 Task: Select a random emoji from flags.
Action: Mouse moved to (419, 107)
Screenshot: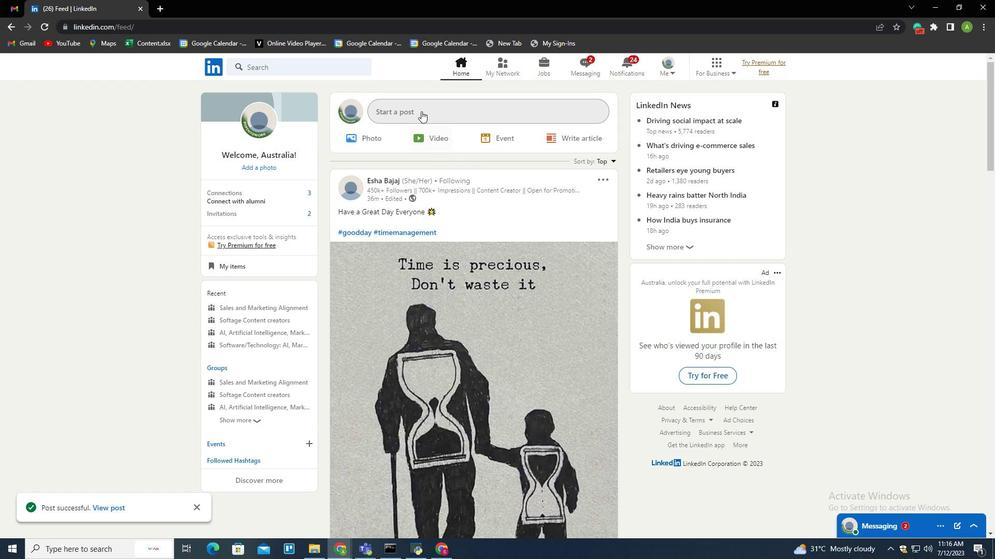 
Action: Mouse pressed left at (419, 107)
Screenshot: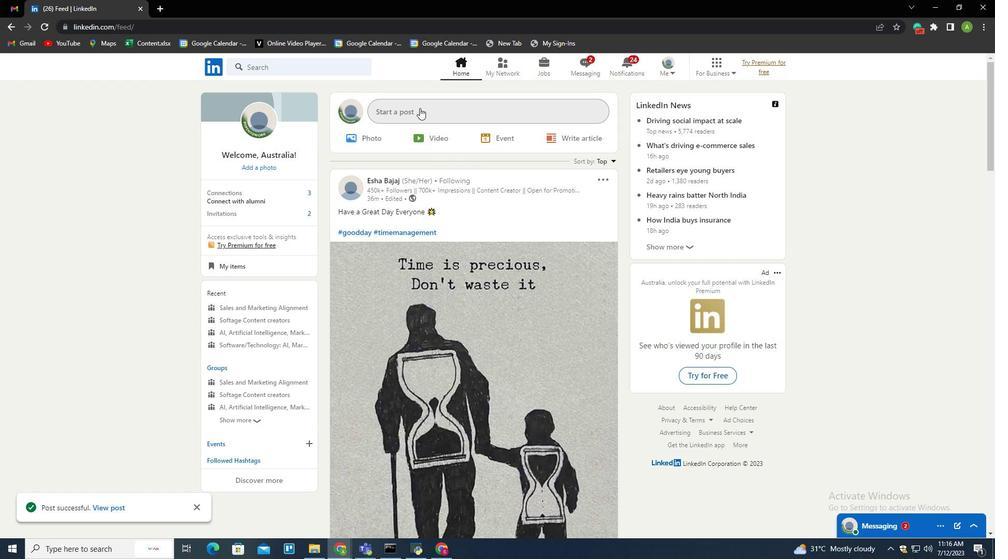 
Action: Mouse moved to (324, 279)
Screenshot: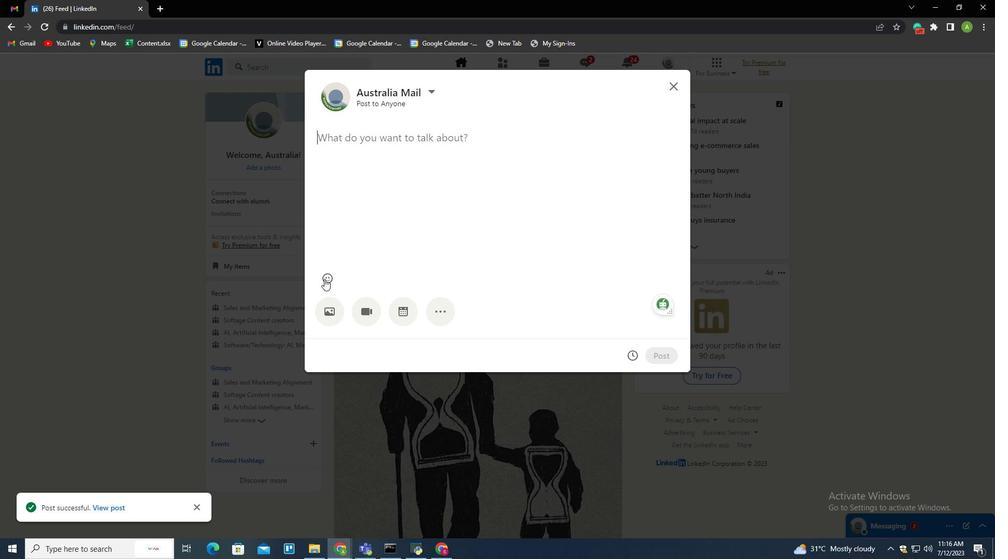 
Action: Mouse pressed left at (324, 279)
Screenshot: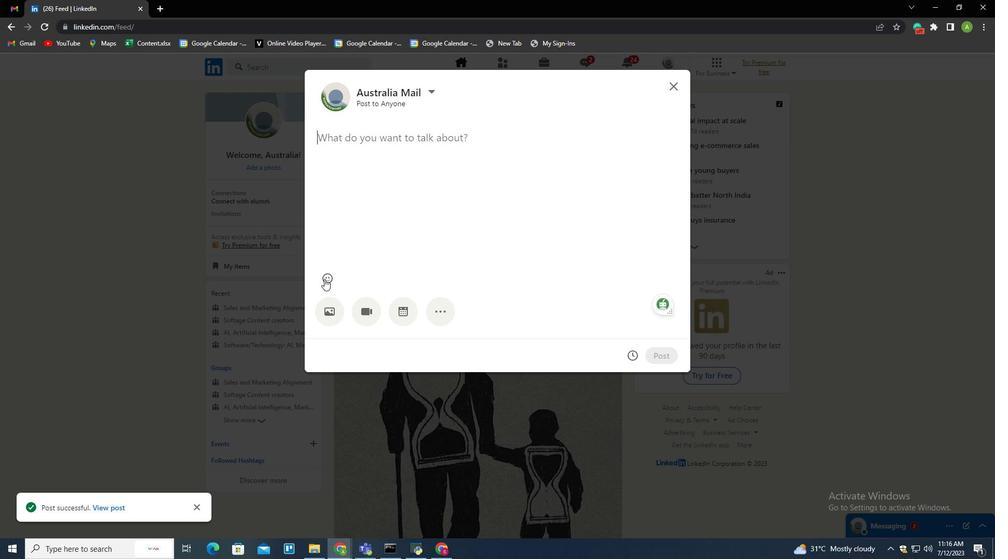 
Action: Mouse moved to (360, 305)
Screenshot: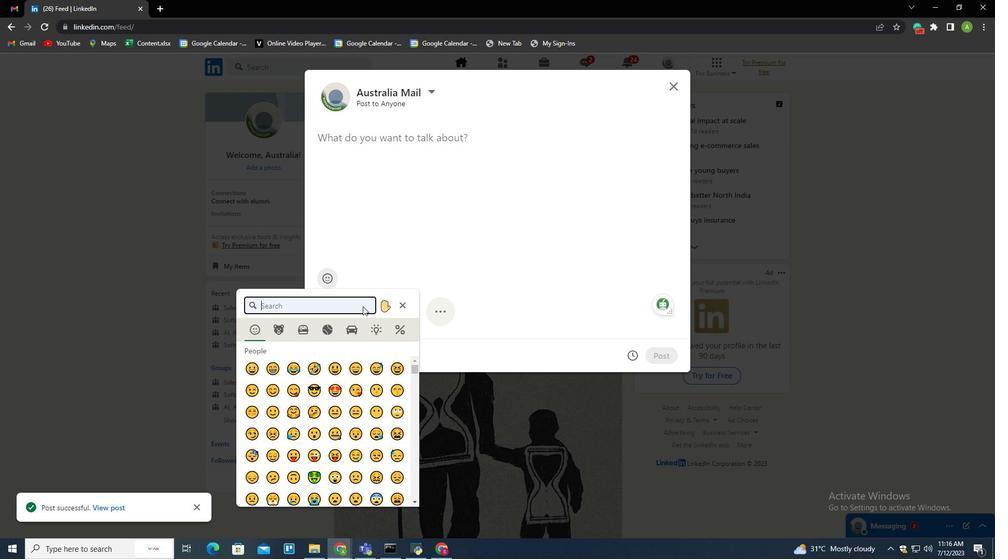 
Action: Mouse pressed left at (360, 305)
Screenshot: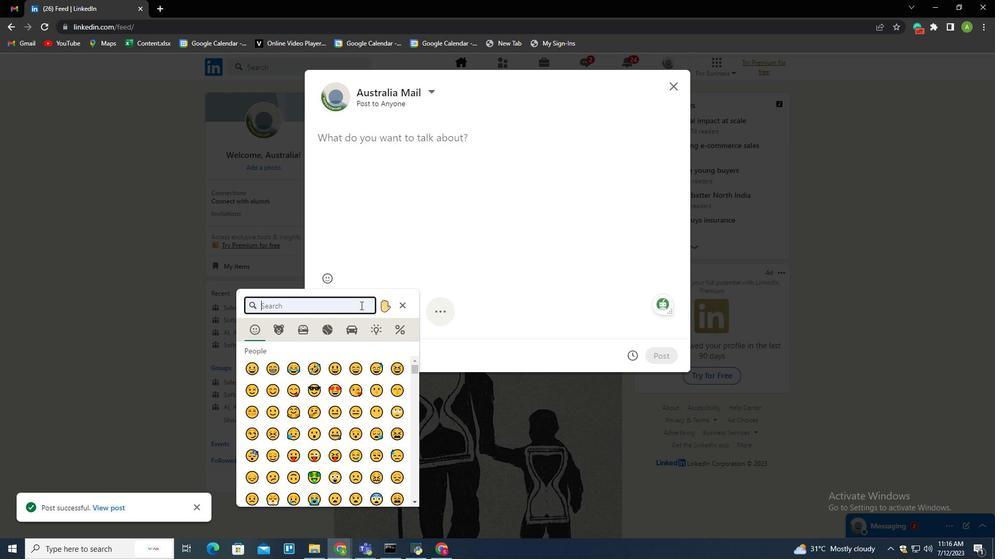 
Action: Key pressed <Key.shift>
Screenshot: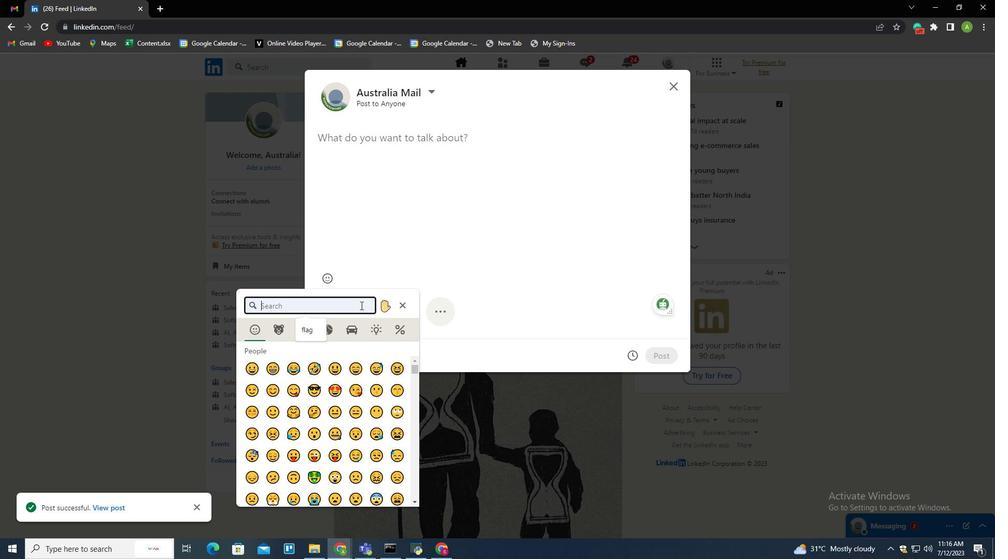 
Action: Mouse moved to (308, 305)
Screenshot: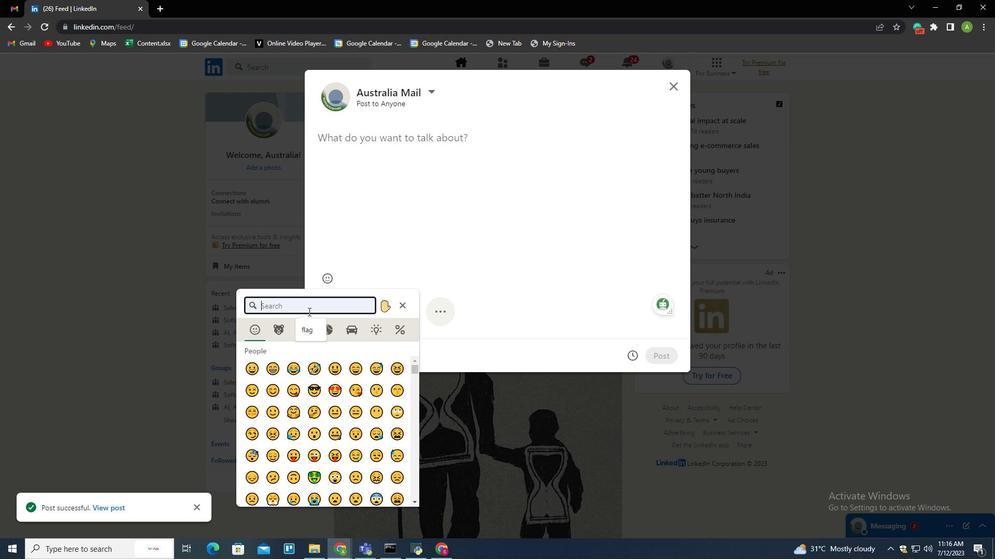 
Action: Key pressed flag
Screenshot: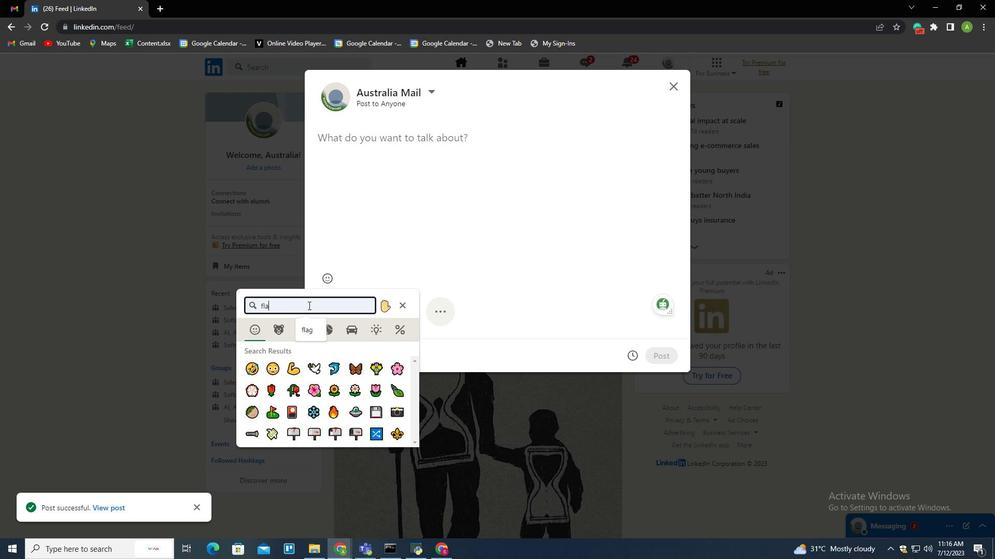 
Action: Mouse moved to (255, 365)
Screenshot: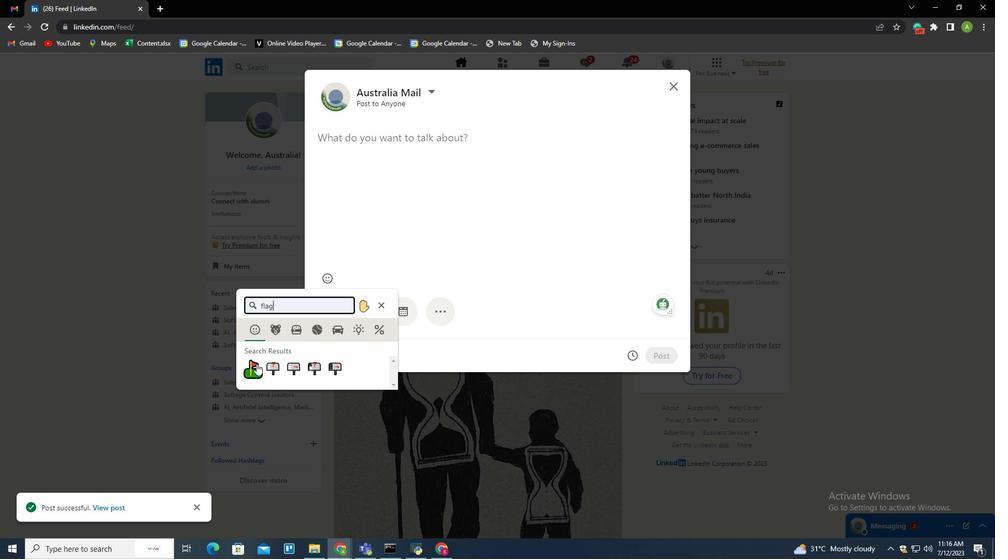 
Action: Mouse pressed left at (255, 365)
Screenshot: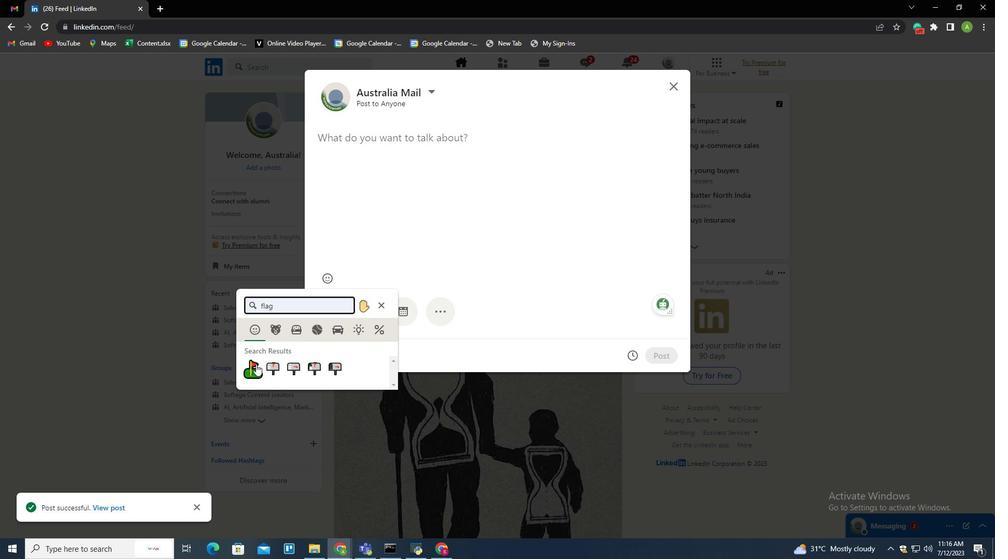 
Action: Mouse moved to (384, 255)
Screenshot: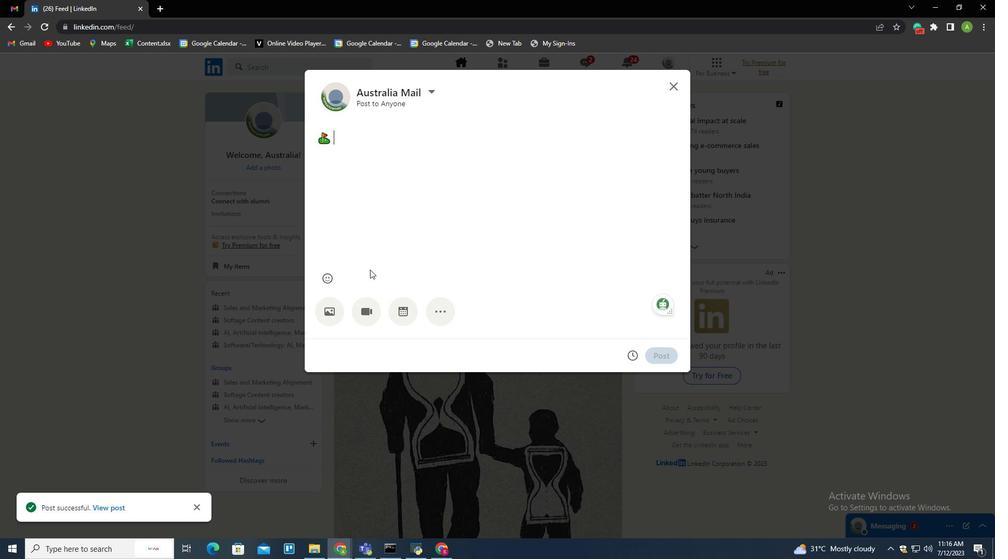 
